 Task: Set the start time for playback control to 0.10.
Action: Mouse moved to (127, 15)
Screenshot: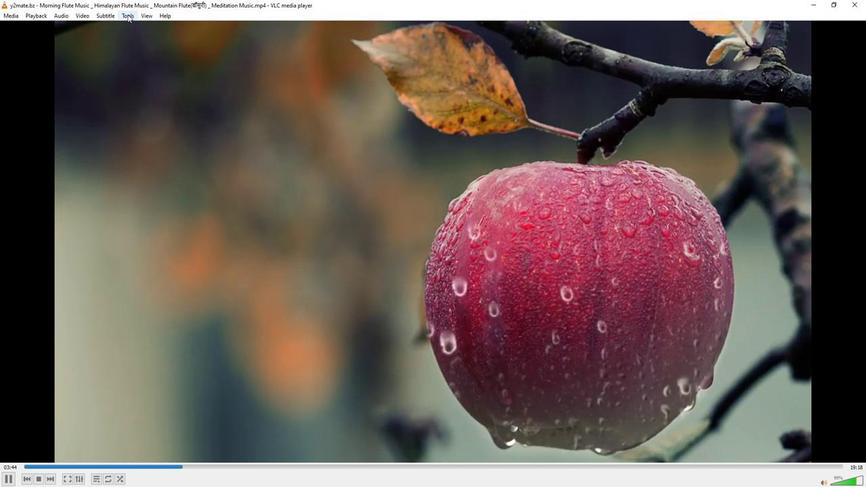 
Action: Mouse pressed left at (127, 15)
Screenshot: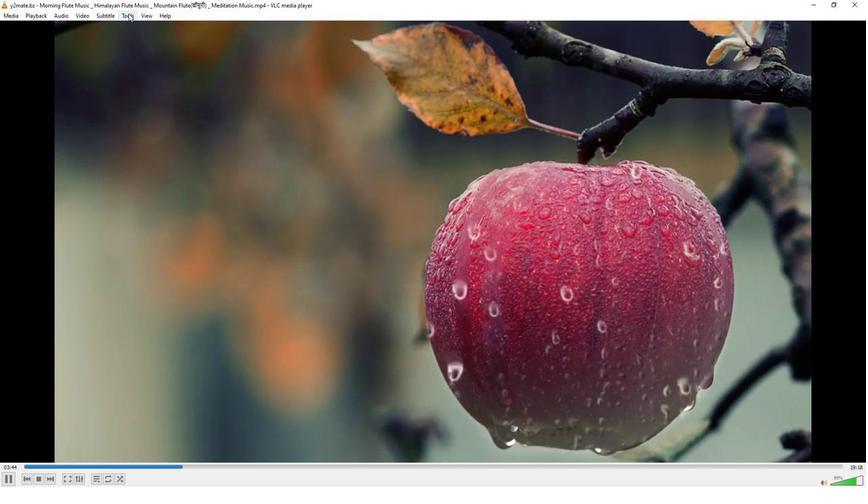 
Action: Mouse moved to (134, 125)
Screenshot: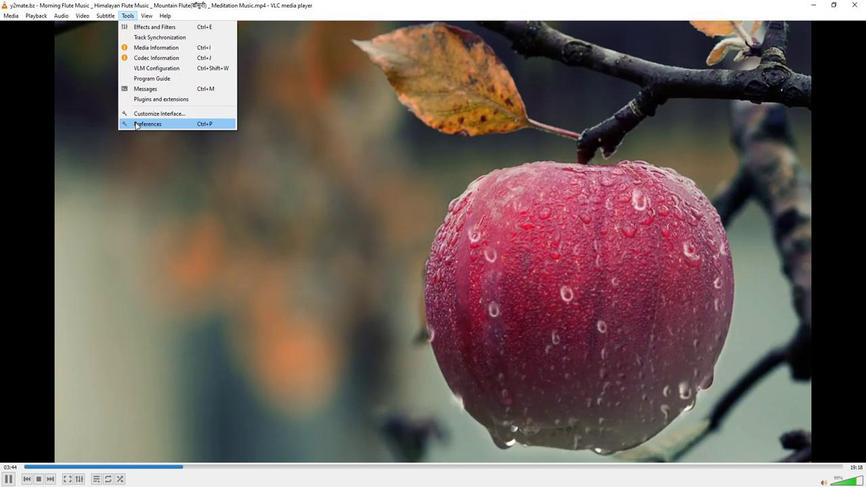 
Action: Mouse pressed left at (134, 125)
Screenshot: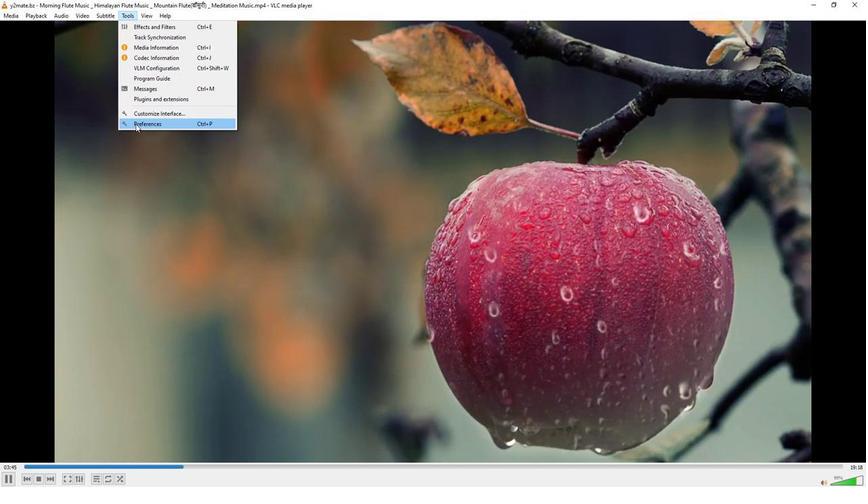 
Action: Mouse moved to (281, 398)
Screenshot: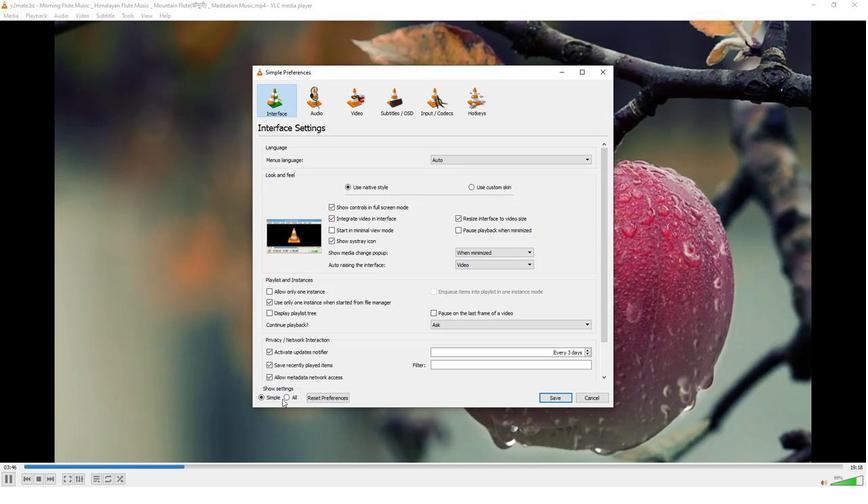 
Action: Mouse pressed left at (281, 398)
Screenshot: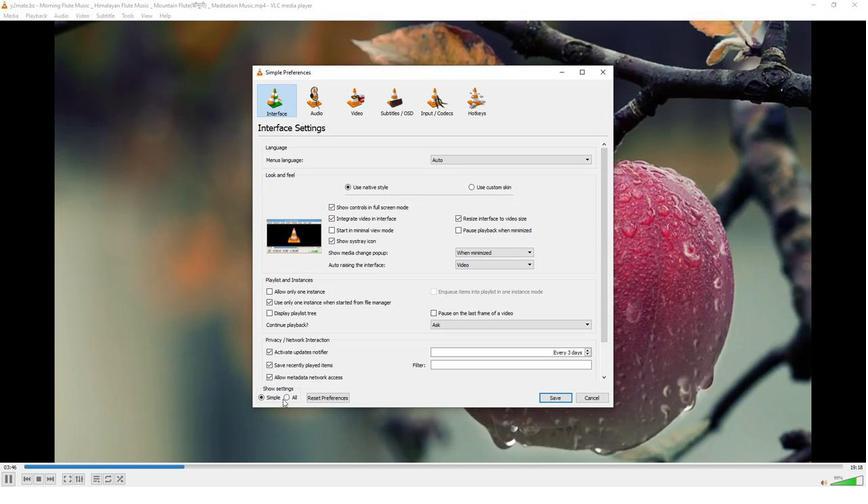 
Action: Mouse moved to (287, 398)
Screenshot: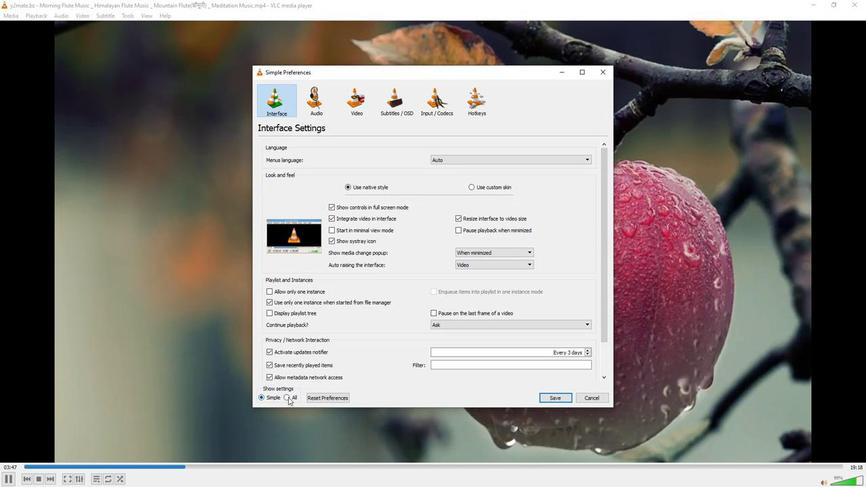 
Action: Mouse pressed left at (287, 398)
Screenshot: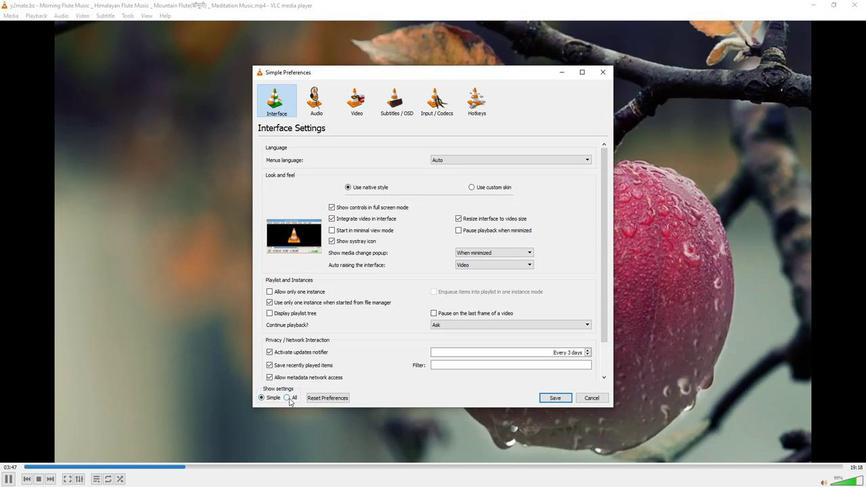 
Action: Mouse moved to (295, 233)
Screenshot: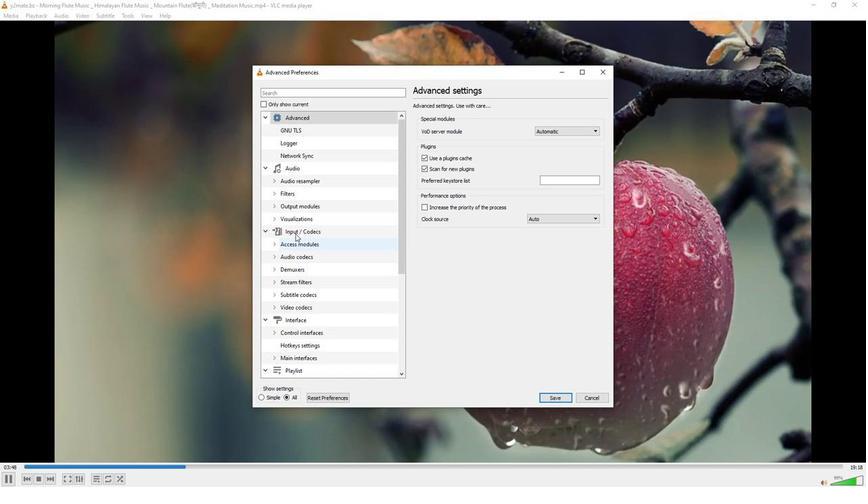 
Action: Mouse pressed left at (295, 233)
Screenshot: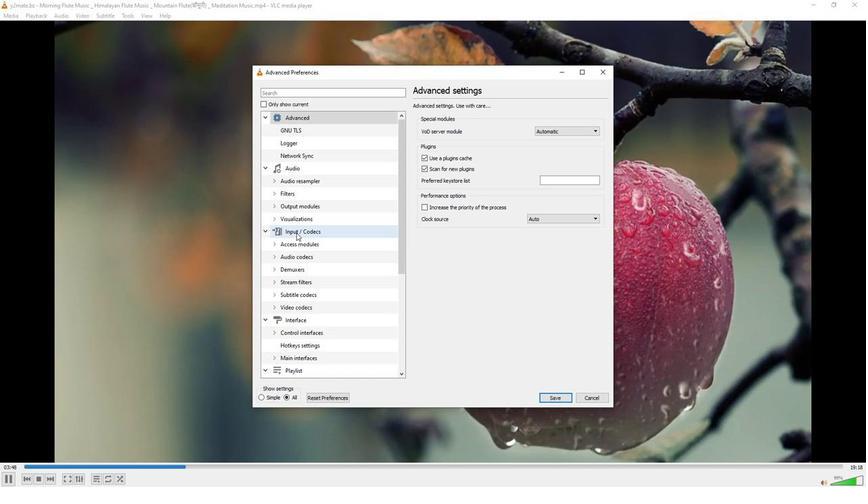 
Action: Mouse moved to (453, 285)
Screenshot: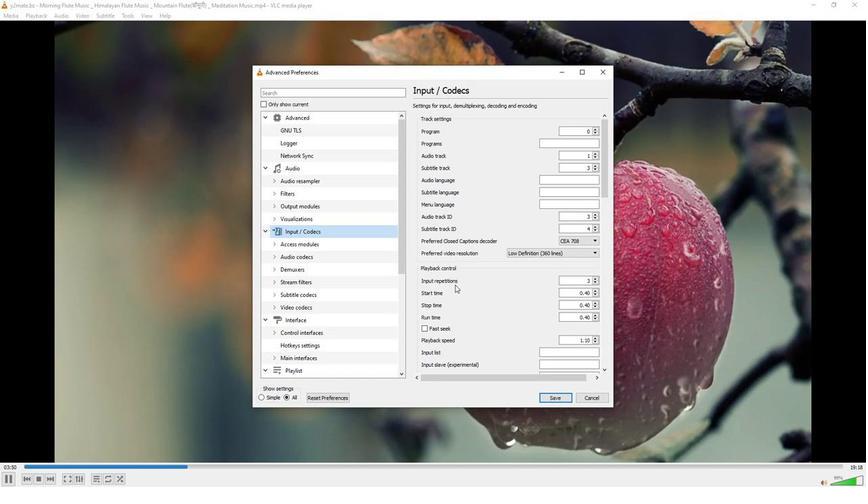 
Action: Mouse scrolled (453, 285) with delta (0, 0)
Screenshot: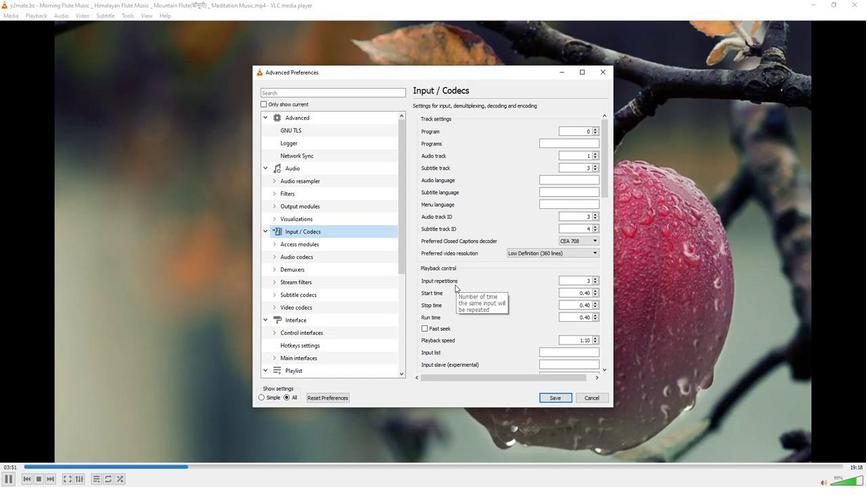 
Action: Mouse moved to (594, 267)
Screenshot: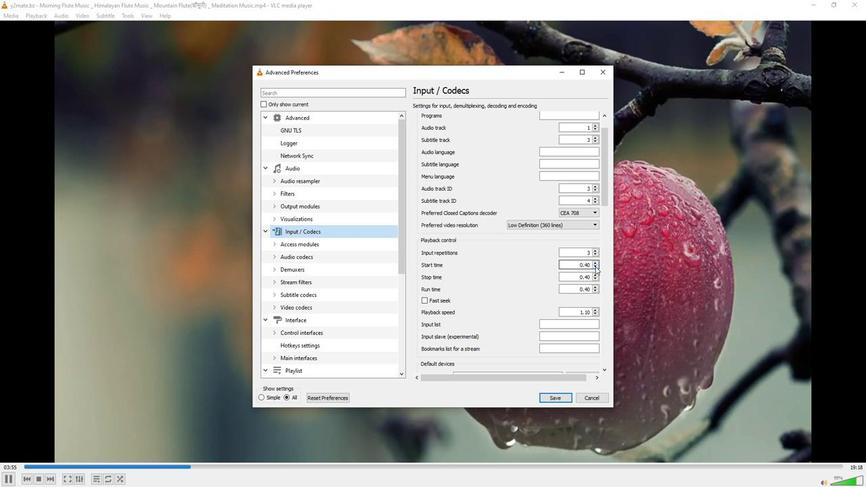 
Action: Mouse pressed left at (594, 267)
Screenshot: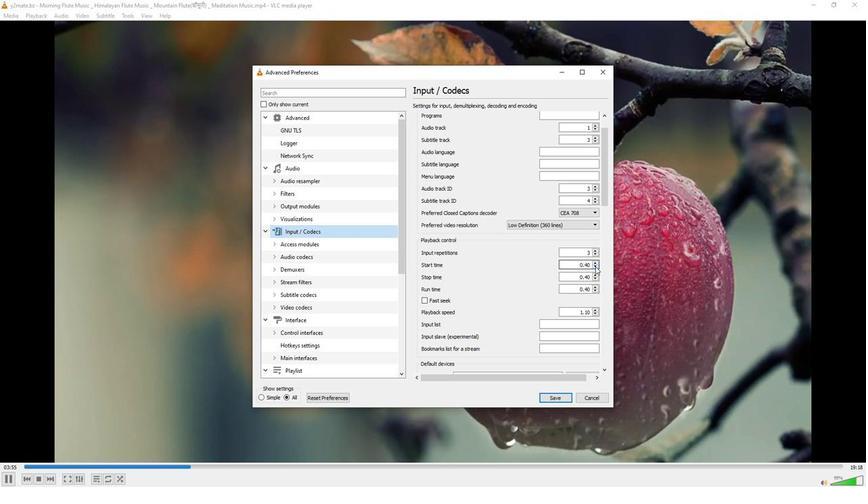 
Action: Mouse pressed left at (594, 267)
Screenshot: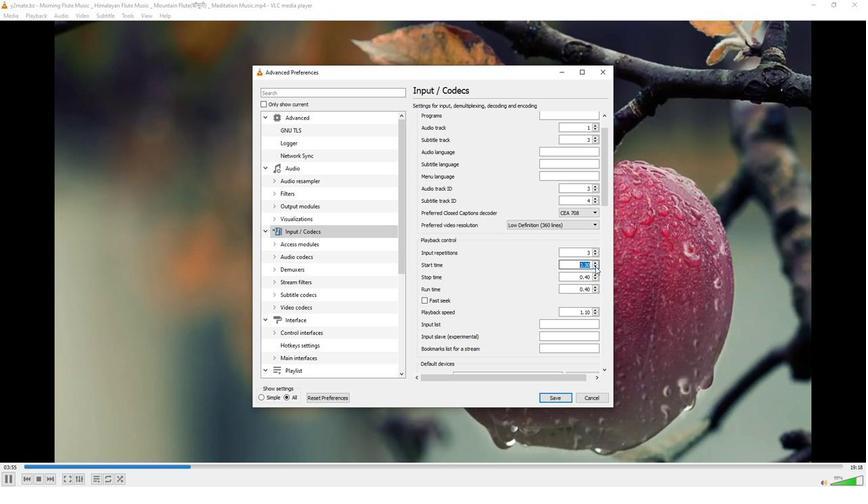 
Action: Mouse pressed left at (594, 267)
Screenshot: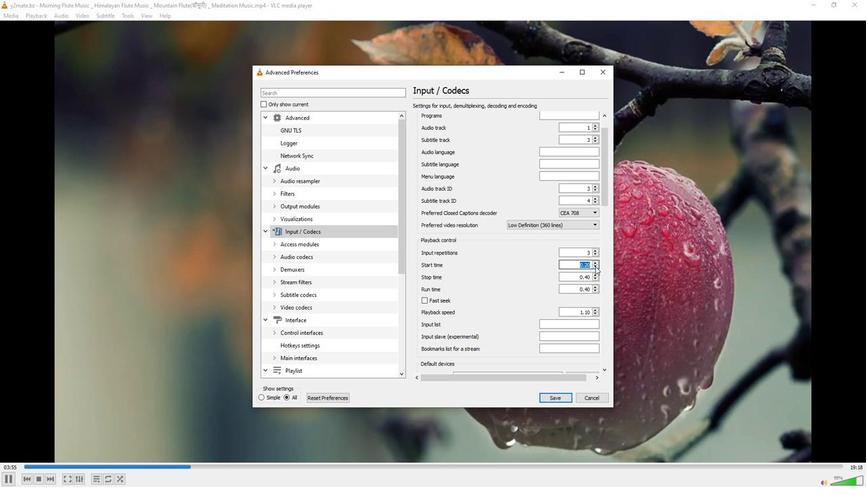 
Action: Mouse moved to (515, 270)
Screenshot: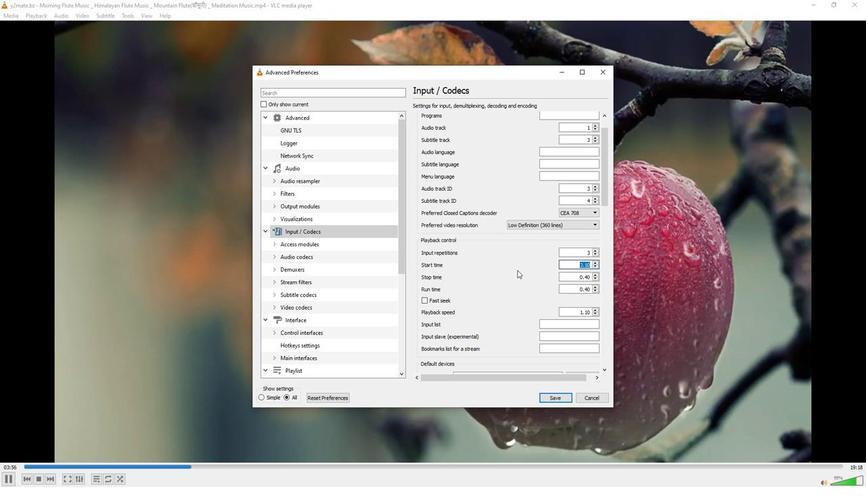 
Action: Mouse pressed left at (515, 270)
Screenshot: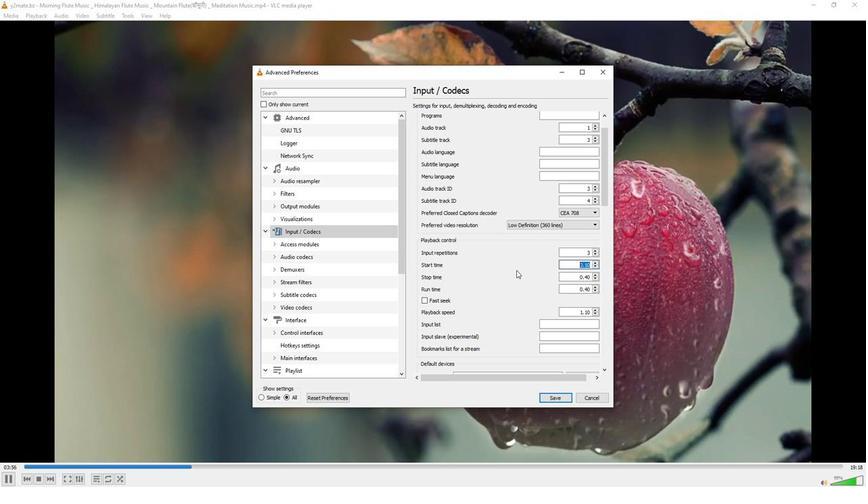 
